 Task: Create a task  Implement a feature for users to track and manage their expenses on a budget , assign it to team member softage.6@softage.net in the project WorthyTech and update the status of the task to  Off Track , set the priority of the task to Medium.
Action: Mouse moved to (55, 321)
Screenshot: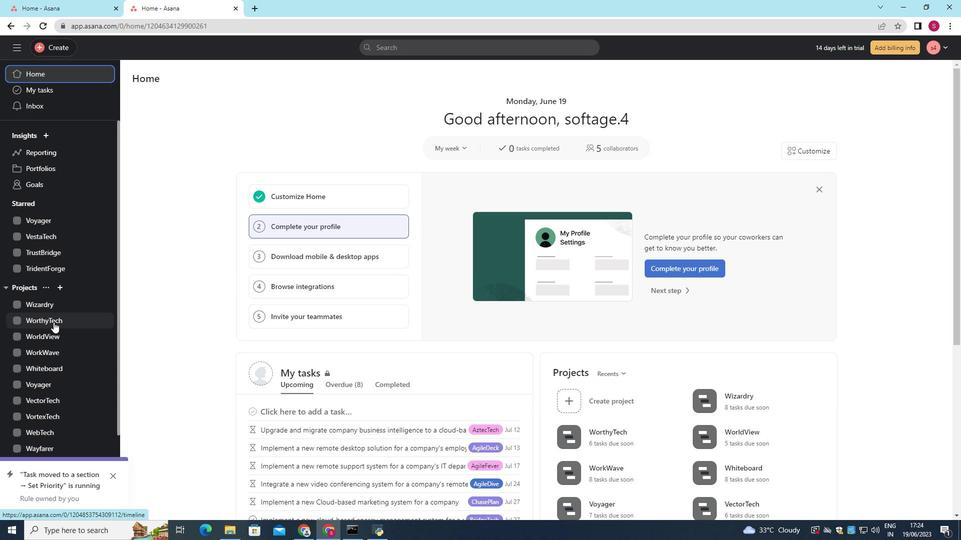 
Action: Mouse pressed left at (55, 321)
Screenshot: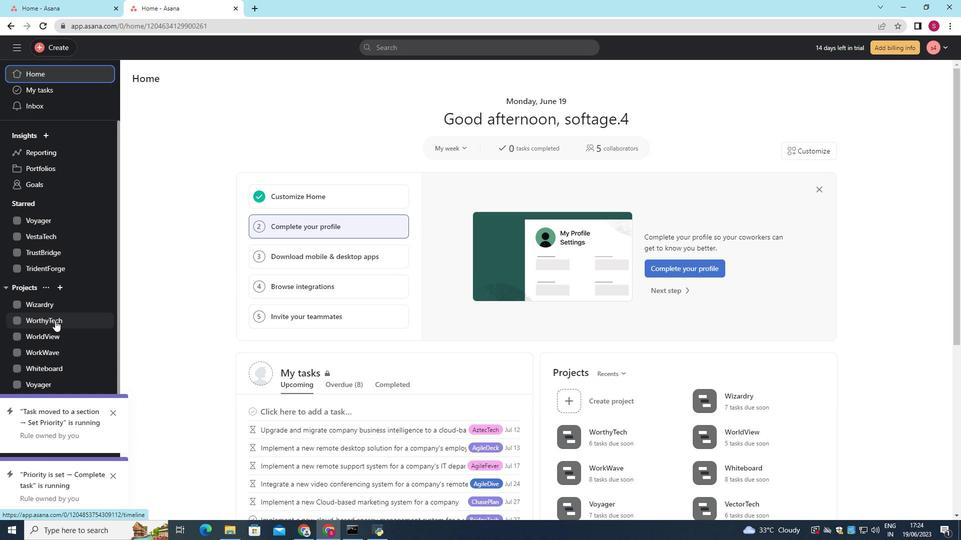 
Action: Mouse moved to (359, 263)
Screenshot: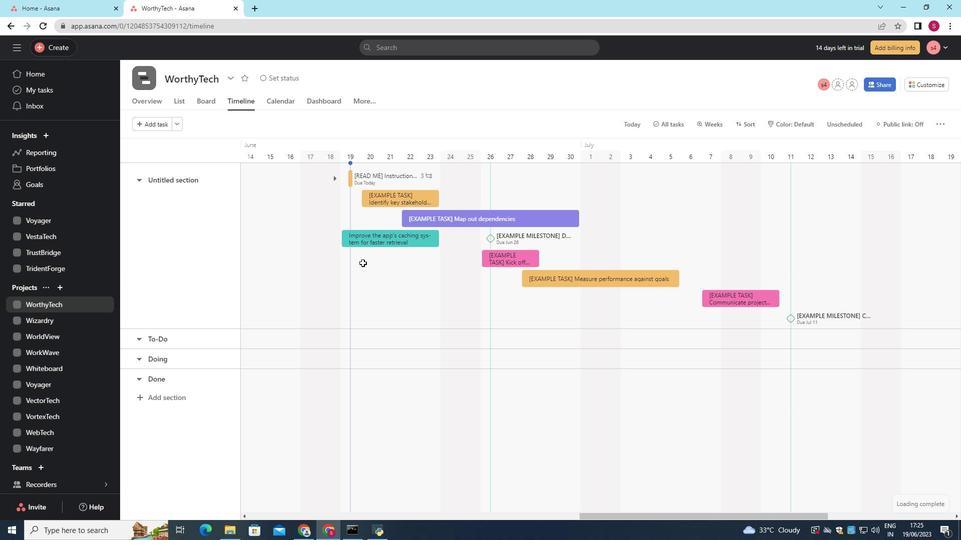 
Action: Mouse pressed left at (359, 263)
Screenshot: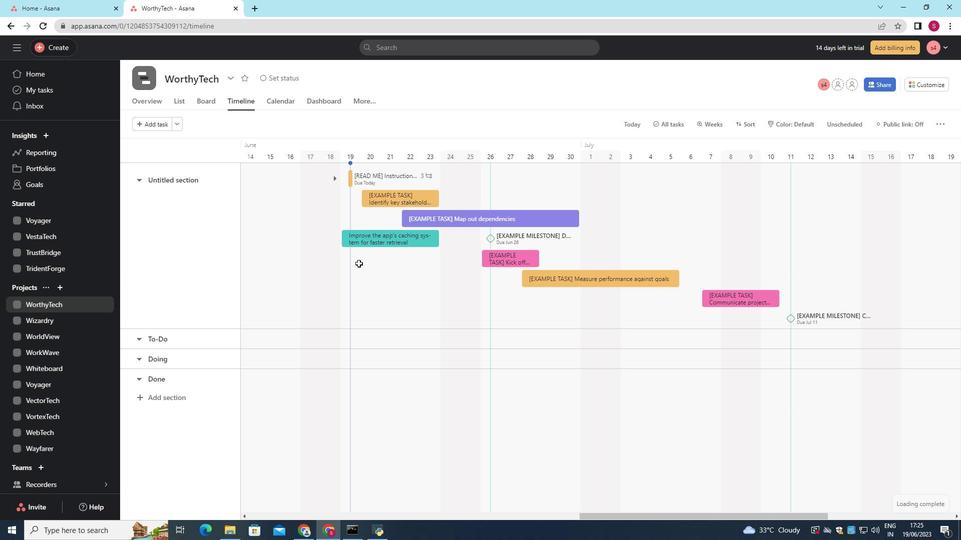 
Action: Mouse moved to (358, 264)
Screenshot: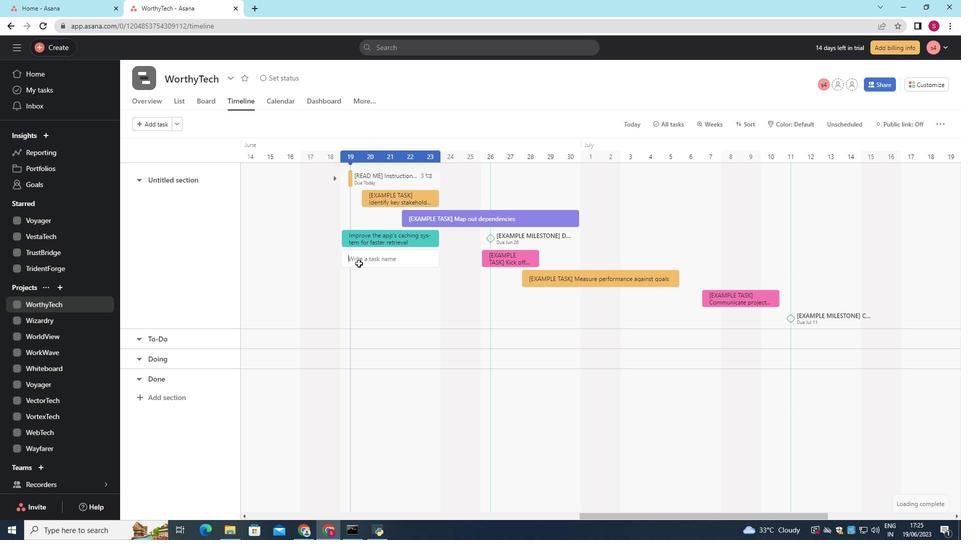 
Action: Key pressed <Key.shift>Implement<Key.space>a<Key.space>feature<Key.space>for<Key.space>users<Key.space>to<Key.space>track<Key.space>and<Key.space>manage<Key.space>their<Key.space>expenses<Key.space>on<Key.space>a<Key.space>budget
Screenshot: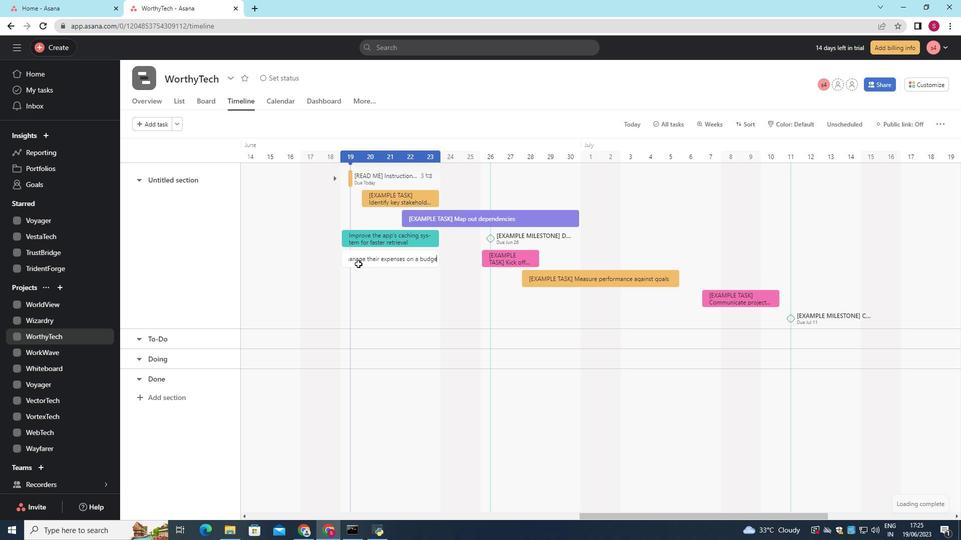 
Action: Mouse moved to (410, 273)
Screenshot: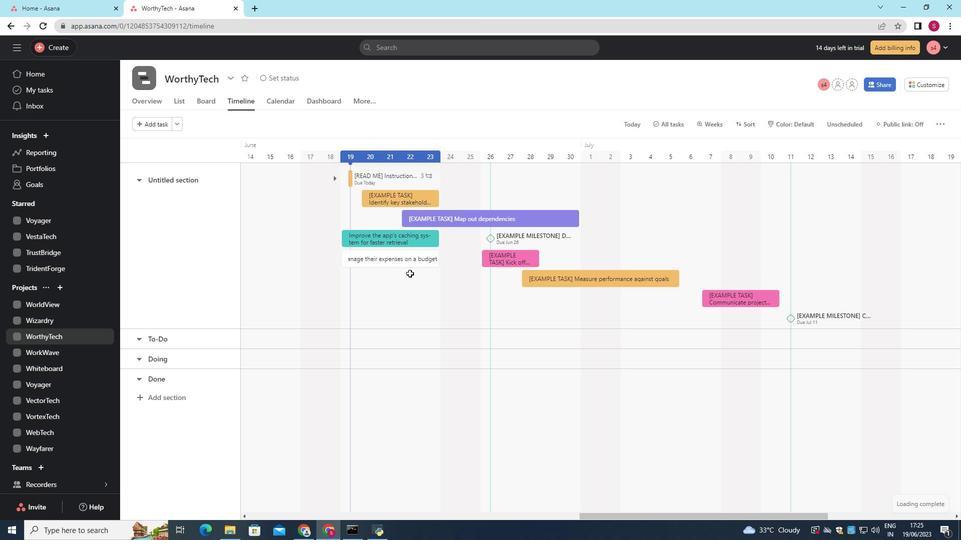 
Action: Key pressed <Key.enter>
Screenshot: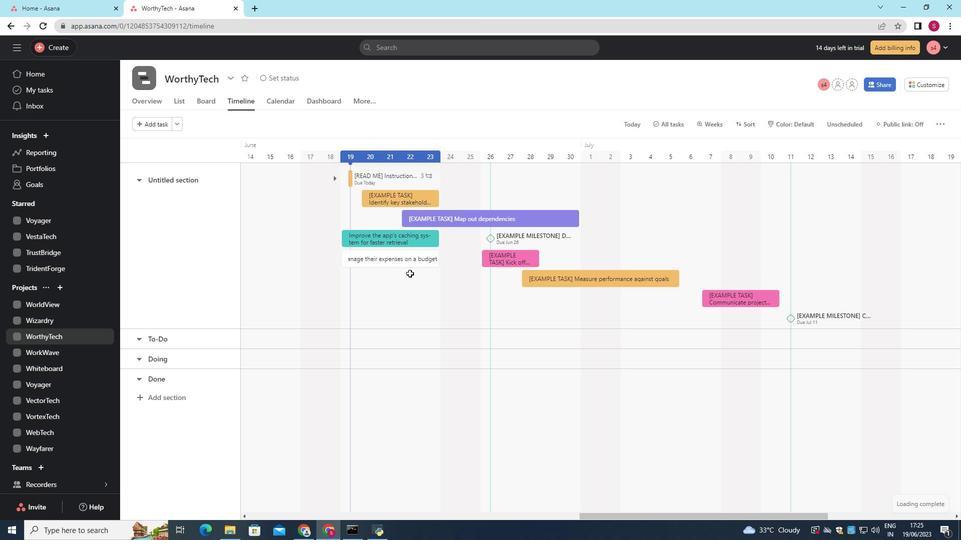 
Action: Mouse moved to (409, 256)
Screenshot: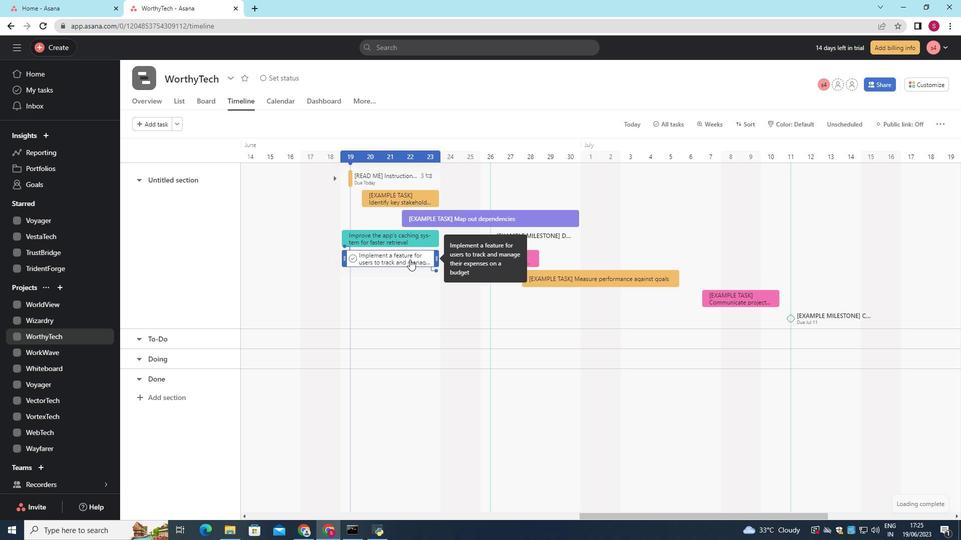 
Action: Mouse pressed left at (409, 256)
Screenshot: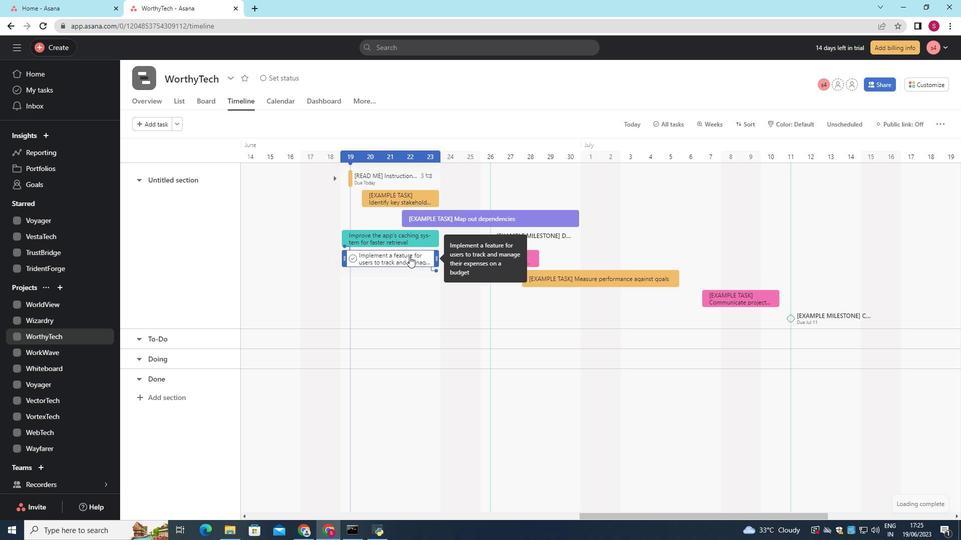 
Action: Mouse moved to (750, 194)
Screenshot: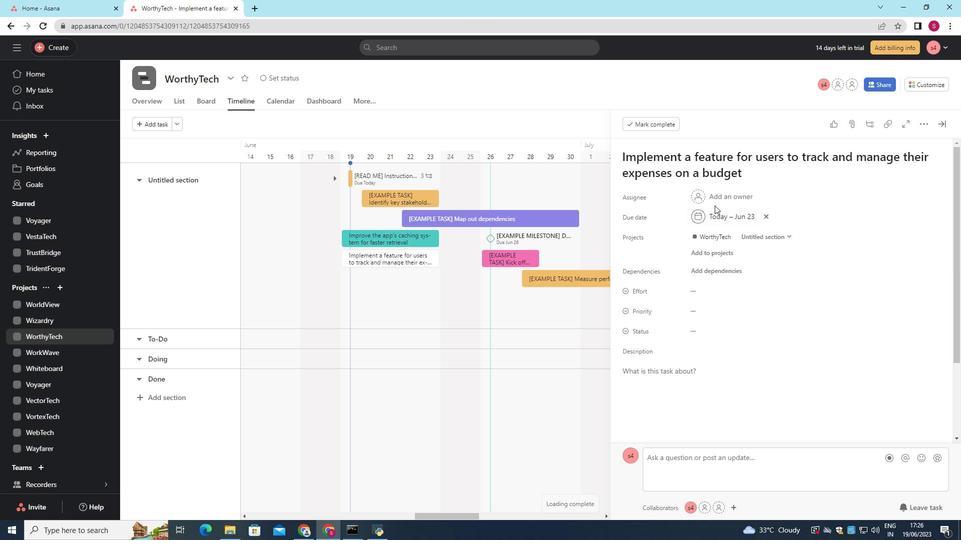 
Action: Mouse pressed left at (750, 194)
Screenshot: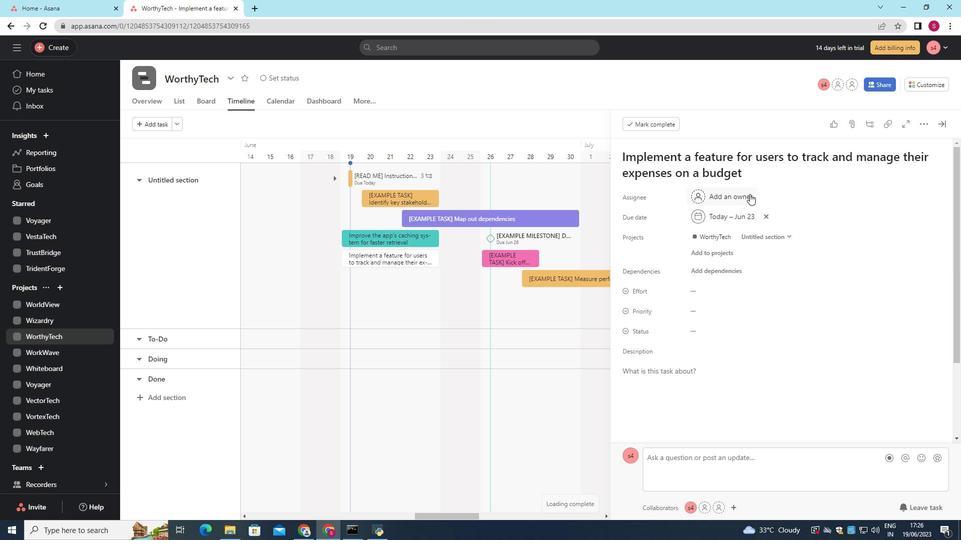 
Action: Key pressed softage.6<Key.shift>@softage.net
Screenshot: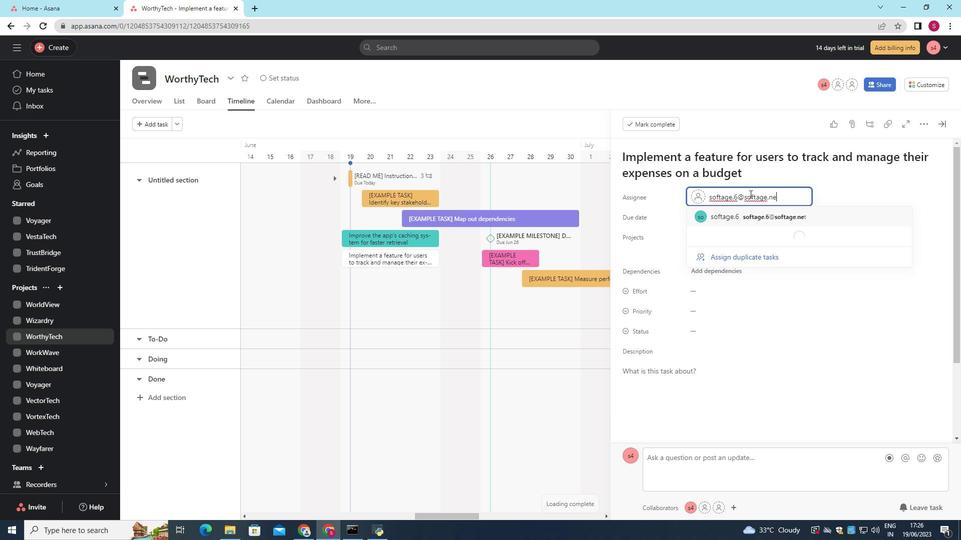 
Action: Mouse moved to (737, 329)
Screenshot: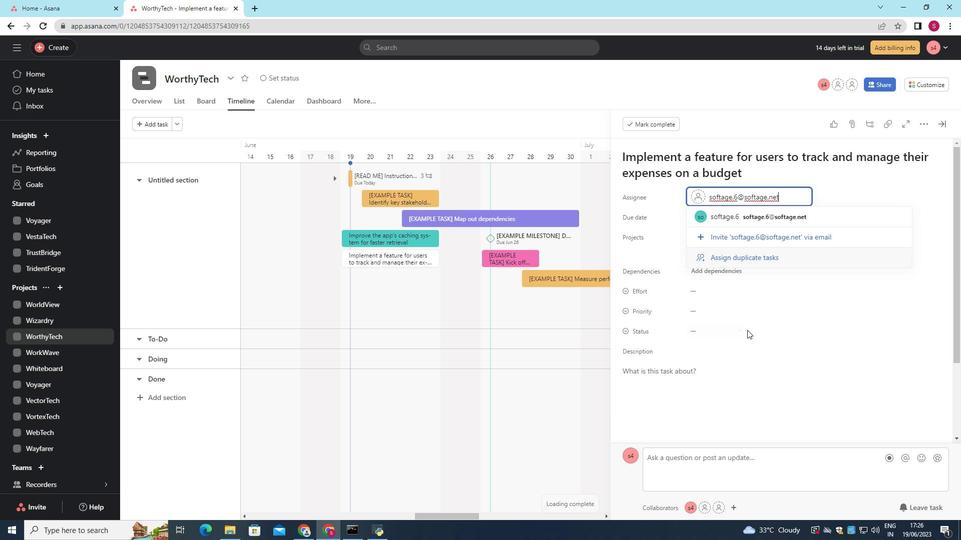 
Action: Mouse pressed left at (737, 329)
Screenshot: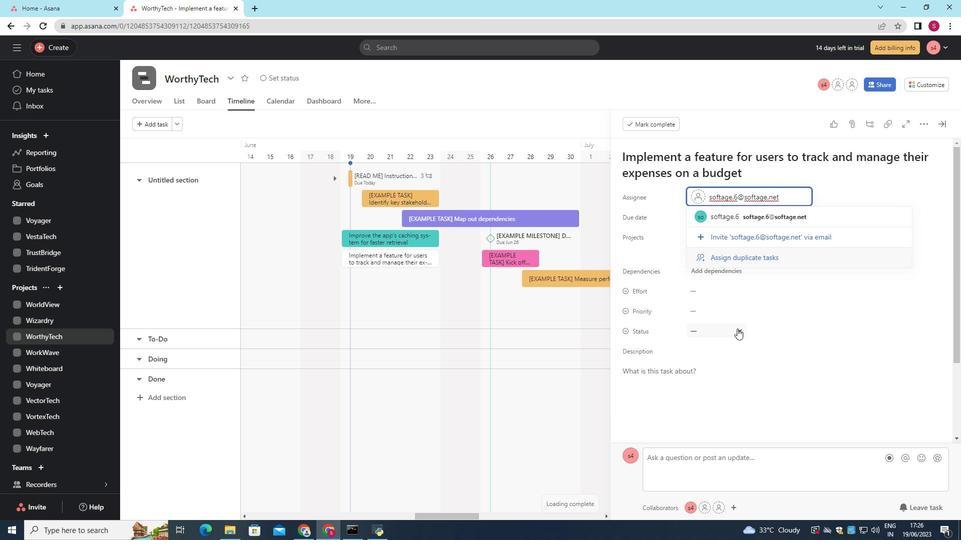 
Action: Mouse moved to (727, 402)
Screenshot: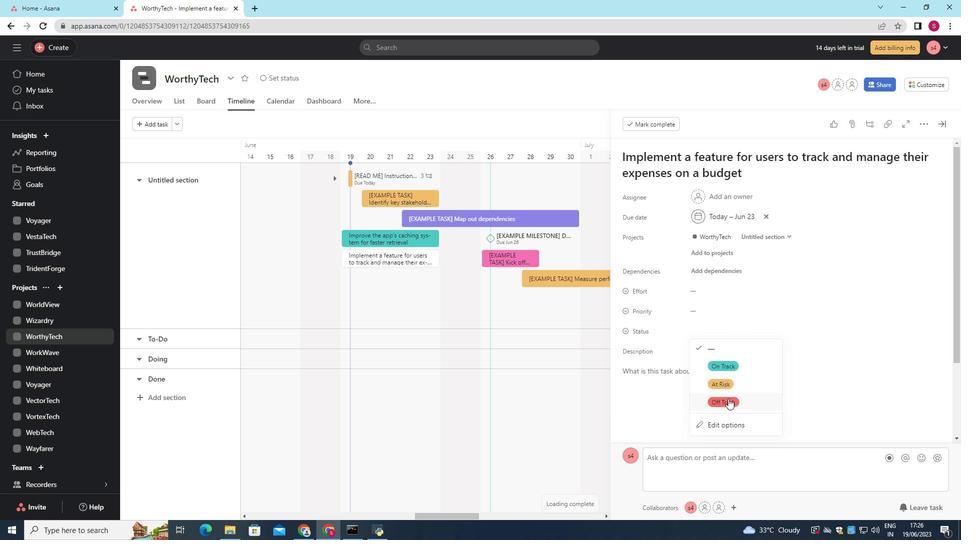 
Action: Mouse pressed left at (727, 402)
Screenshot: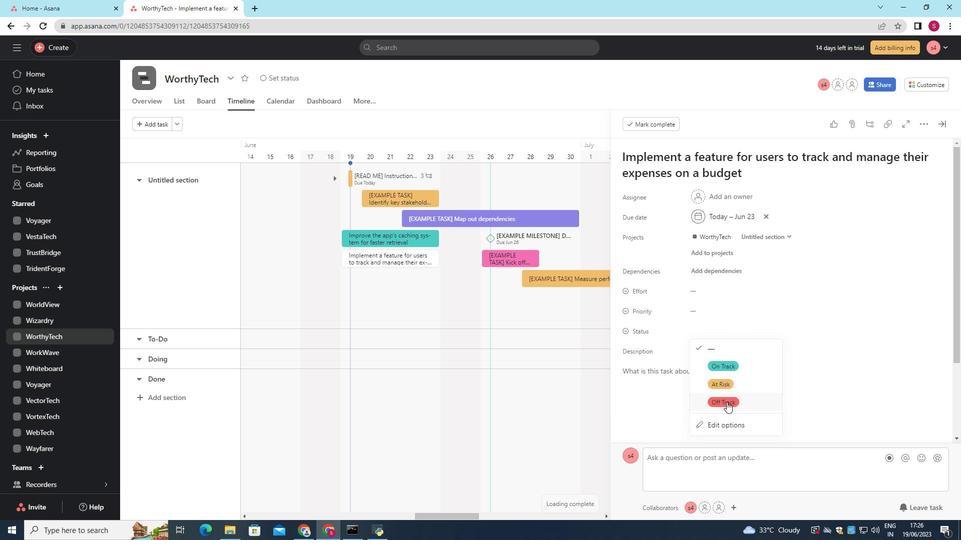 
Action: Mouse moved to (736, 309)
Screenshot: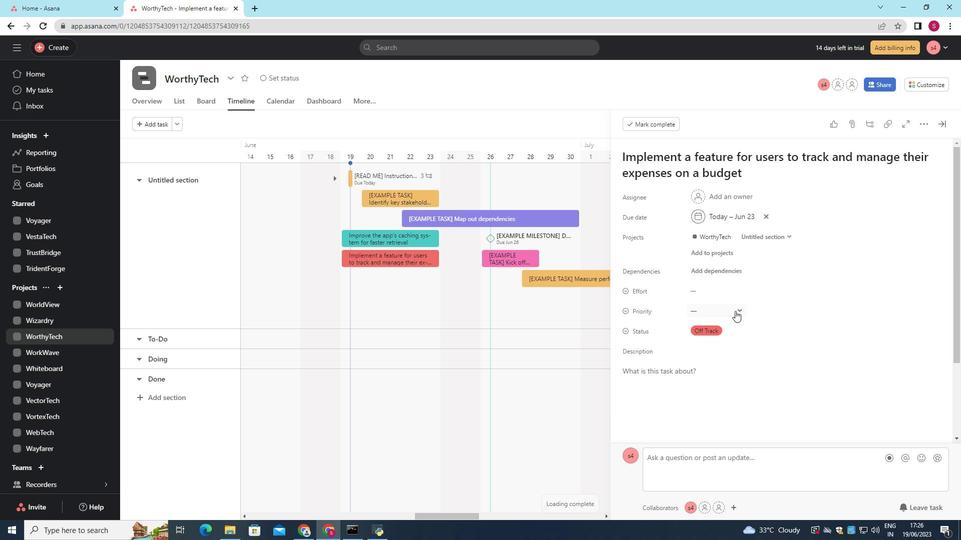 
Action: Mouse pressed left at (736, 309)
Screenshot: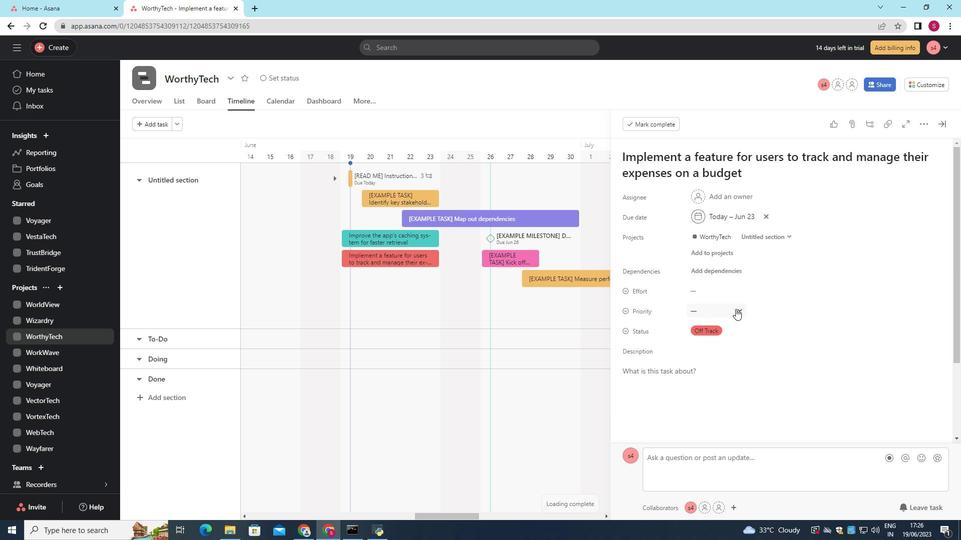 
Action: Mouse moved to (729, 366)
Screenshot: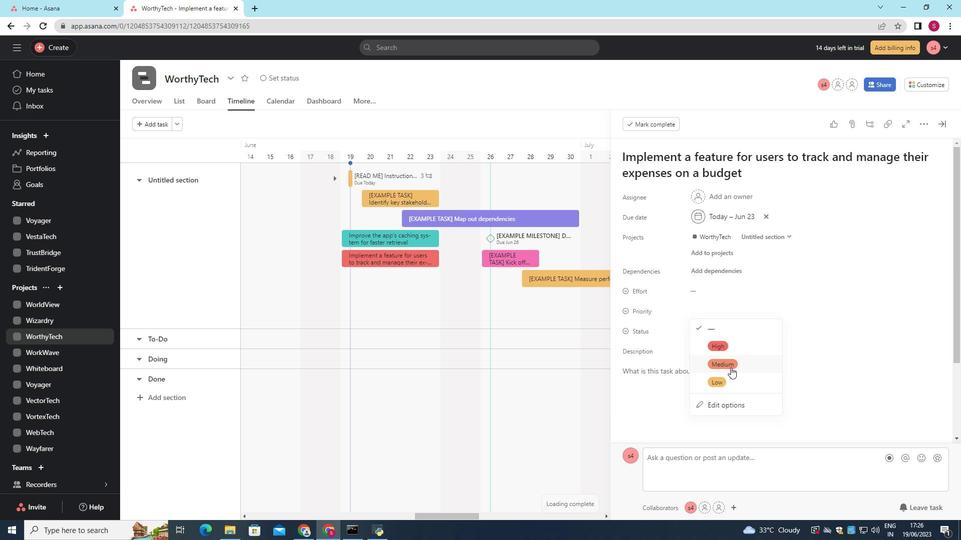 
Action: Mouse pressed left at (729, 366)
Screenshot: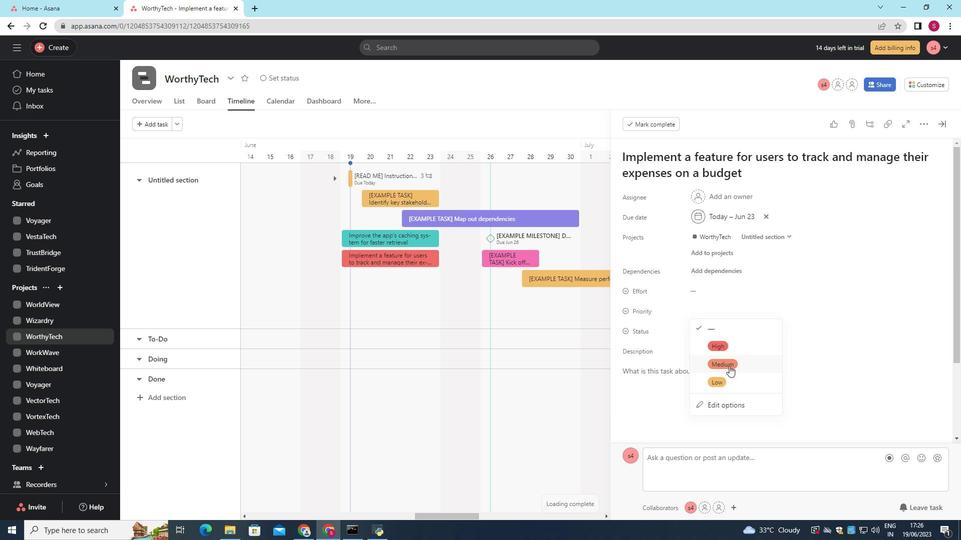 
Action: Mouse moved to (729, 365)
Screenshot: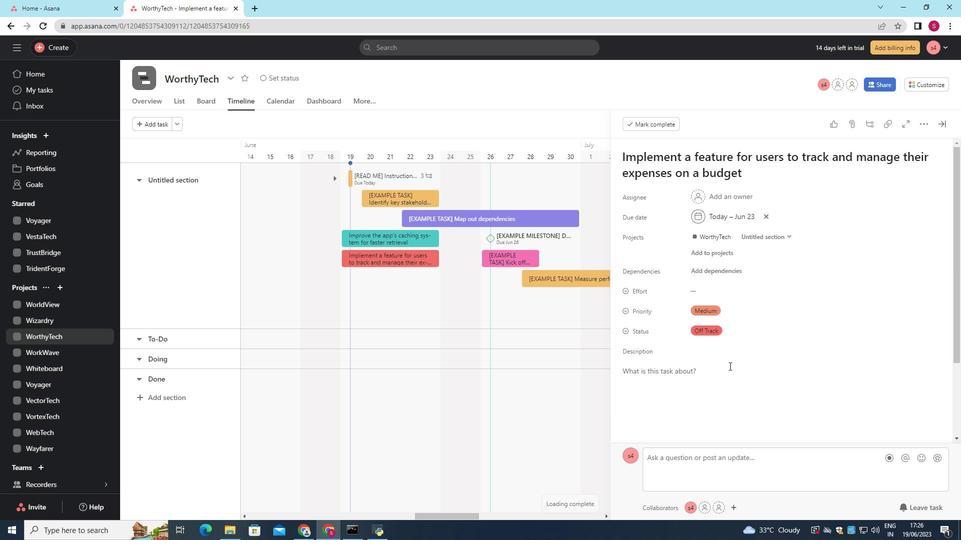 
